 Task: Assign in the project AgileIntegrate the issue 'Integrate a new appointment booking feature into an existing service provider mobile application to enhance convenience and scheduling for customers' to the sprint 'Sprint Backlog Refinement'. Assign in the project AgileIntegrate the issue 'Develop a new tool for automated testing of mobile application usability and user experience' to the sprint 'Sprint Backlog Refinement'. Assign in the project AgileIntegrate the issue 'Upgrade the database indexing strategy of a web application to improve data retrieval and query performance' to the sprint 'Sprint Backlog Refinement'. Assign in the project AgileIntegrate the issue 'Create a new online platform for online sales and negotiation courses with advanced sales techniques and negotiation skills features' to the sprint 'Sprint Backlog Refinement'
Action: Mouse moved to (176, 45)
Screenshot: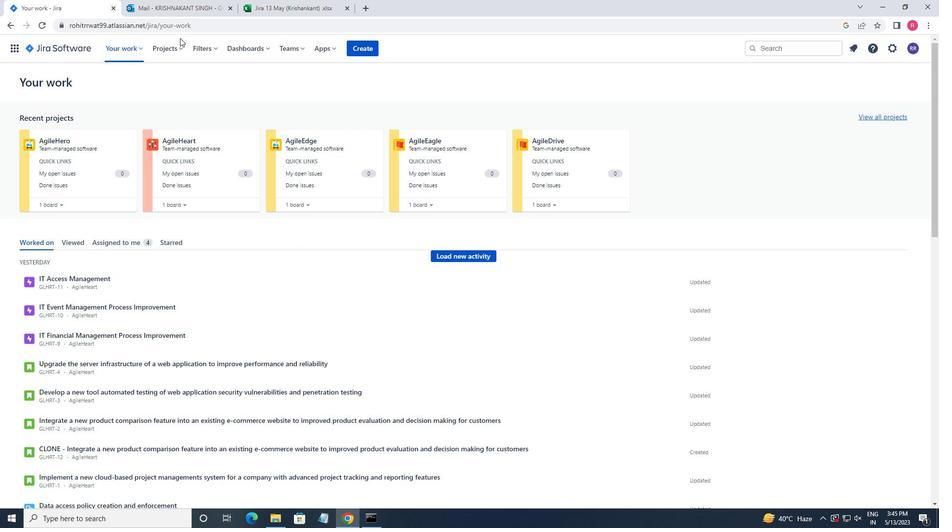 
Action: Mouse pressed left at (176, 45)
Screenshot: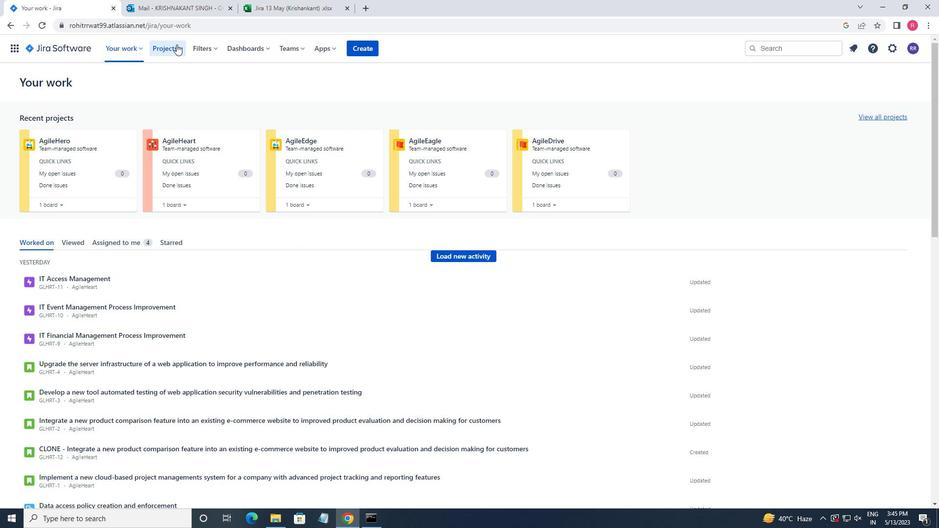 
Action: Mouse moved to (179, 91)
Screenshot: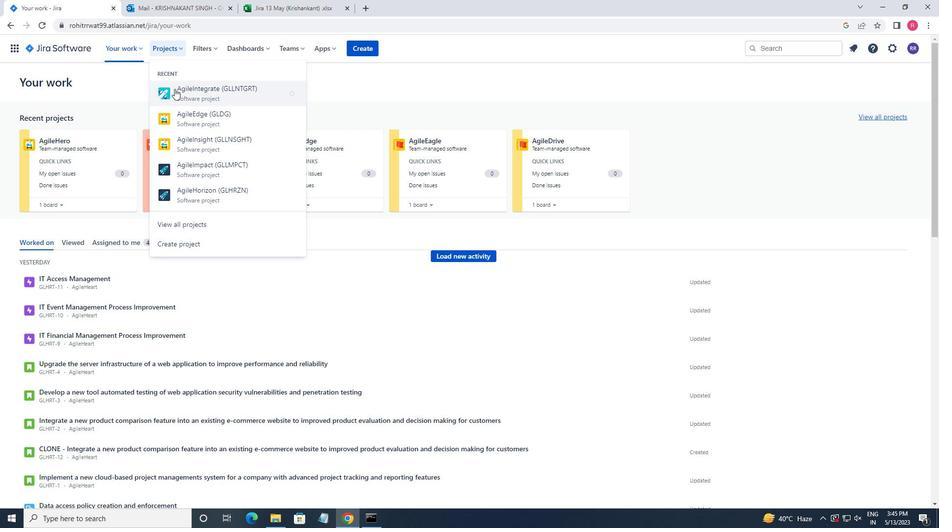 
Action: Mouse pressed left at (179, 91)
Screenshot: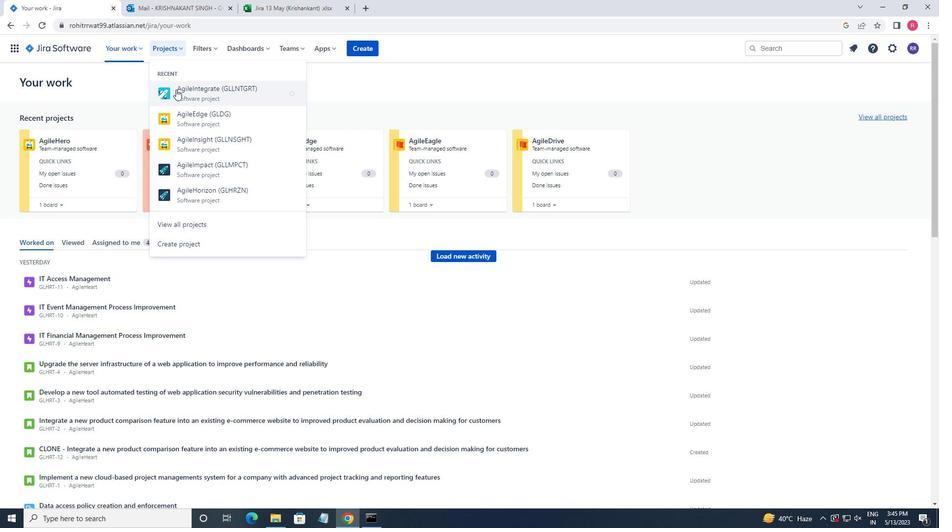 
Action: Mouse moved to (46, 148)
Screenshot: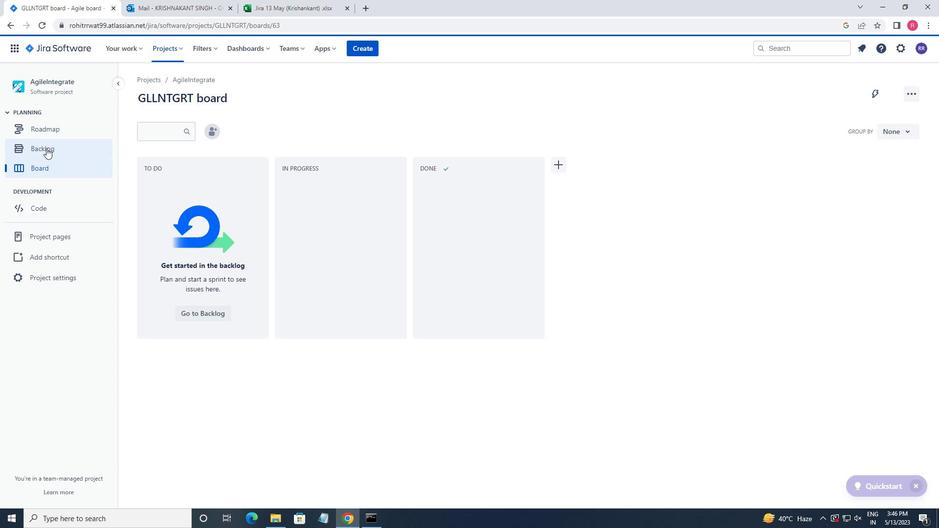 
Action: Mouse pressed left at (46, 148)
Screenshot: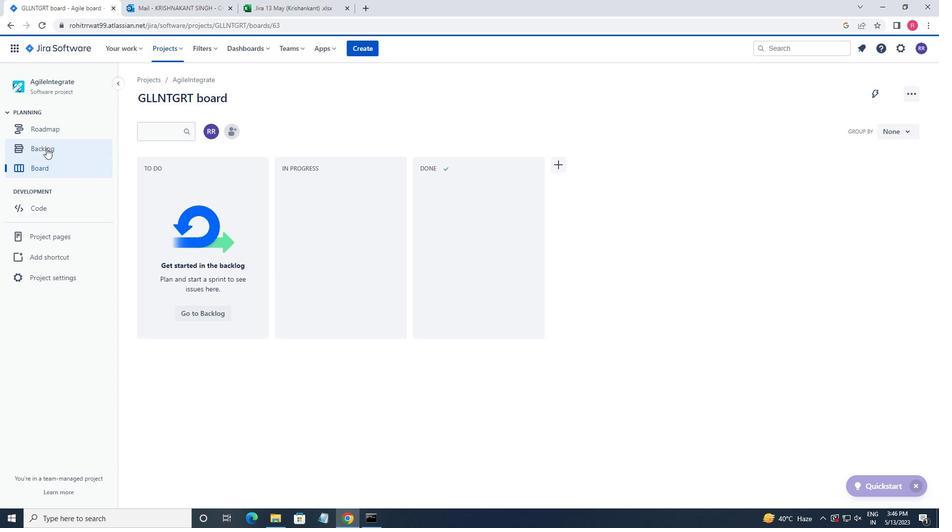 
Action: Mouse moved to (681, 373)
Screenshot: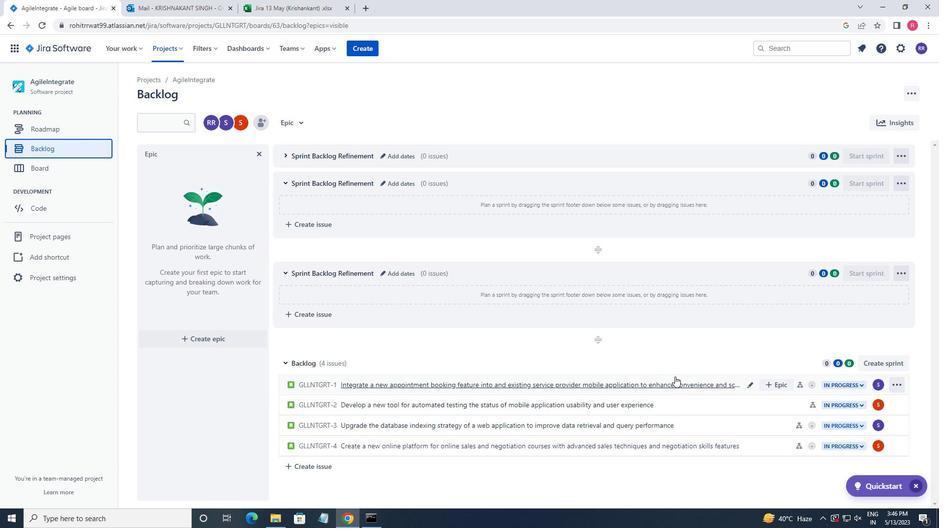 
Action: Mouse scrolled (681, 373) with delta (0, 0)
Screenshot: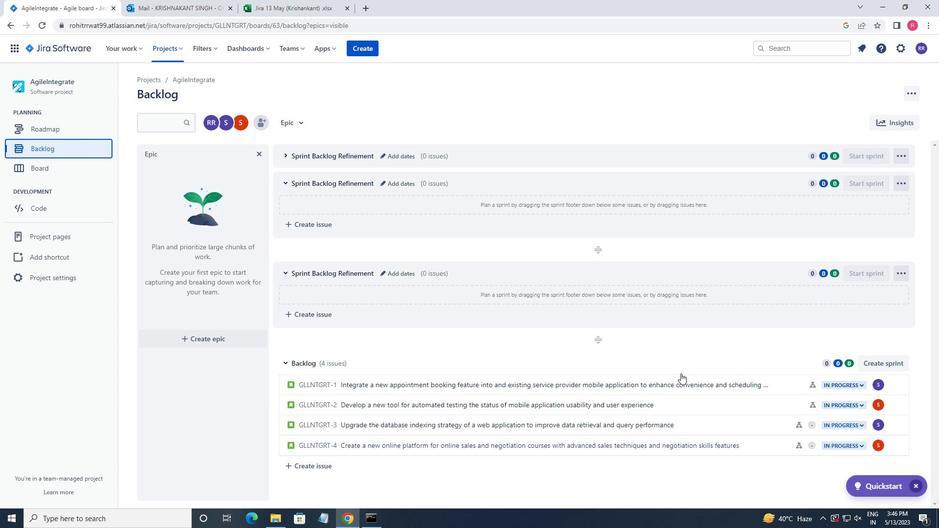 
Action: Mouse moved to (681, 373)
Screenshot: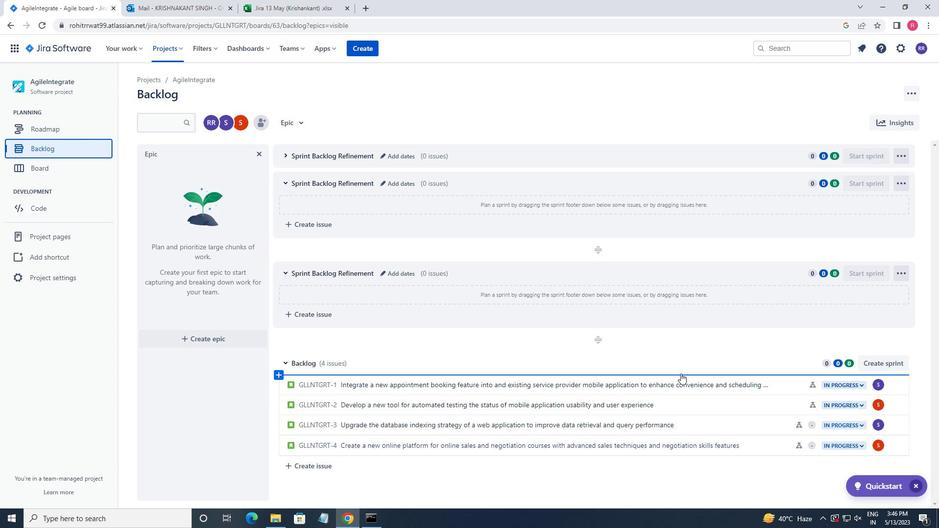 
Action: Mouse scrolled (681, 372) with delta (0, 0)
Screenshot: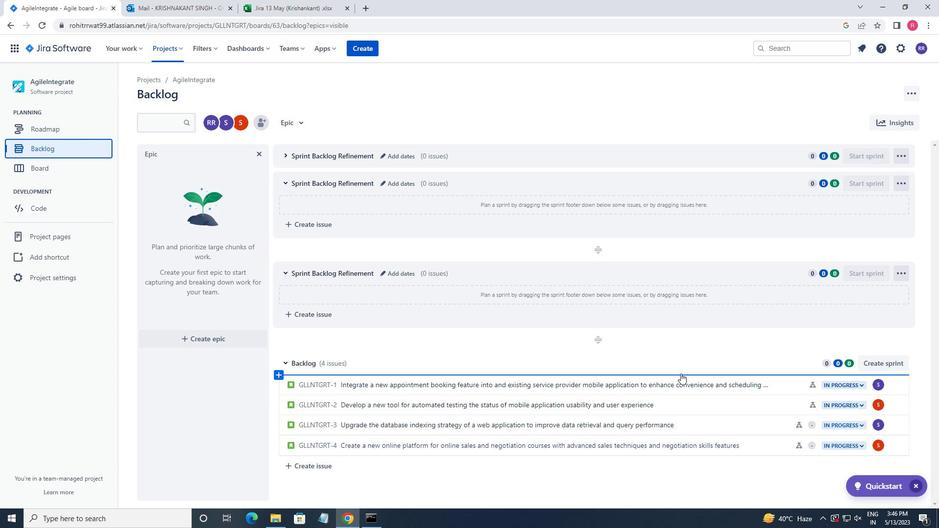 
Action: Mouse moved to (894, 382)
Screenshot: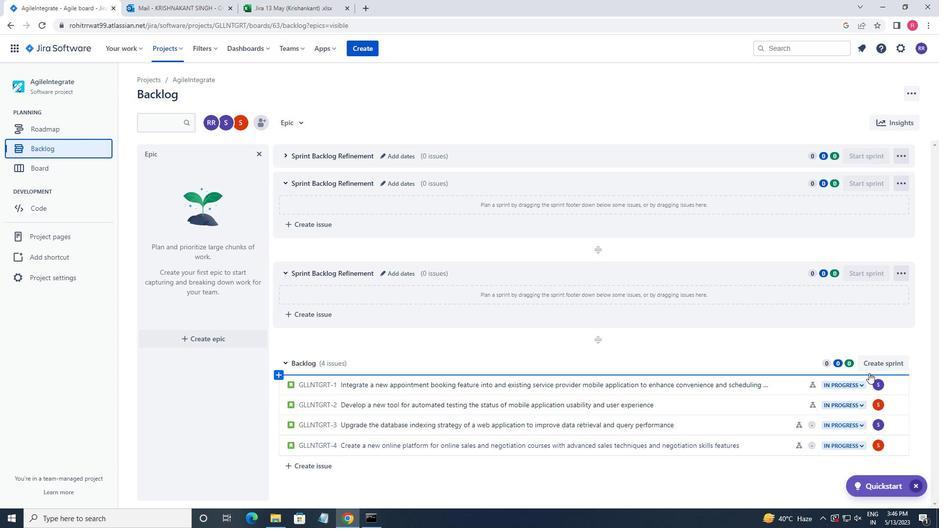 
Action: Mouse pressed left at (894, 382)
Screenshot: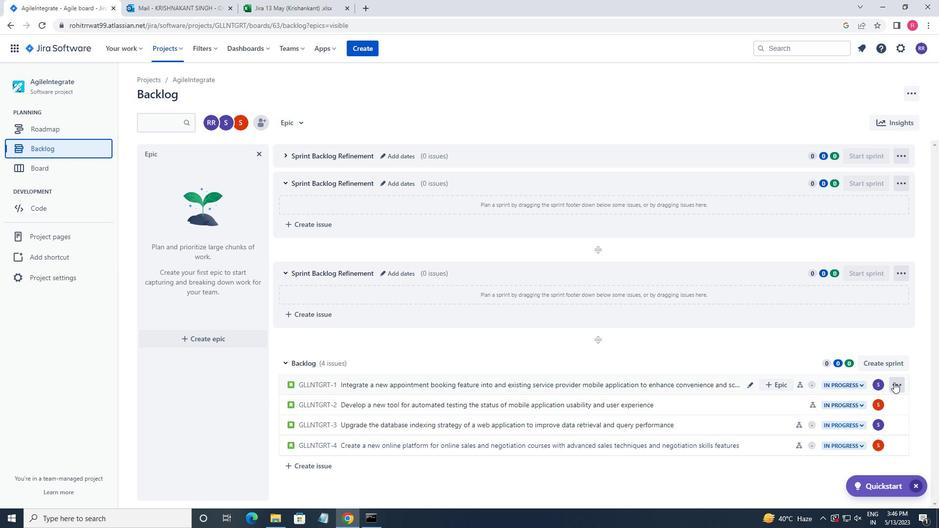 
Action: Mouse moved to (858, 301)
Screenshot: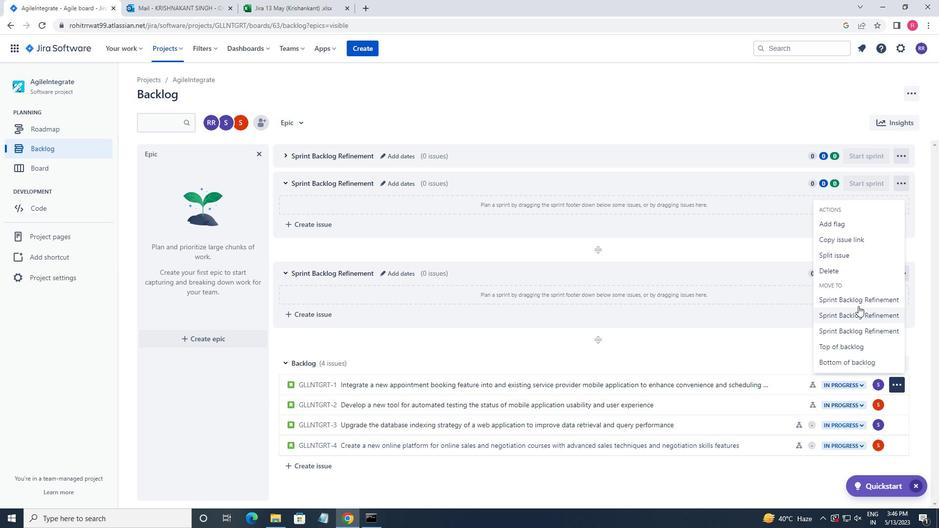 
Action: Mouse pressed left at (858, 301)
Screenshot: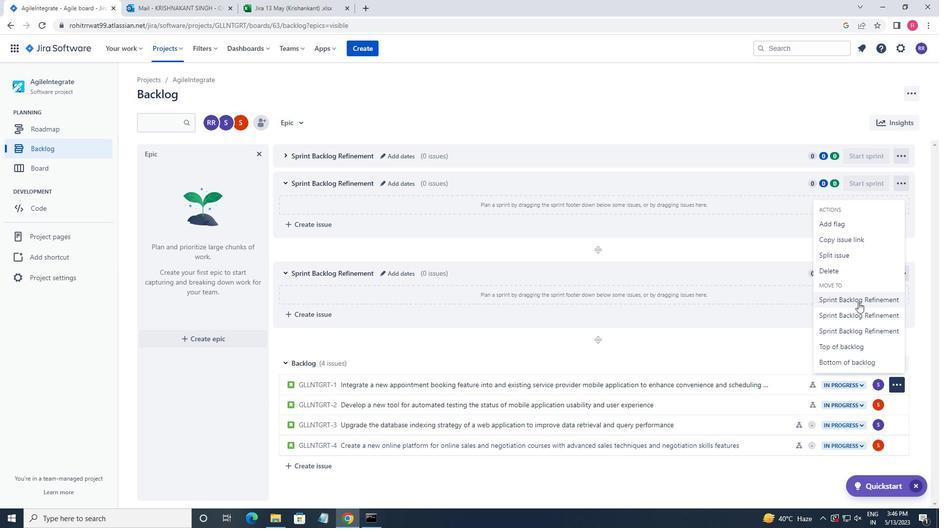 
Action: Mouse moved to (895, 381)
Screenshot: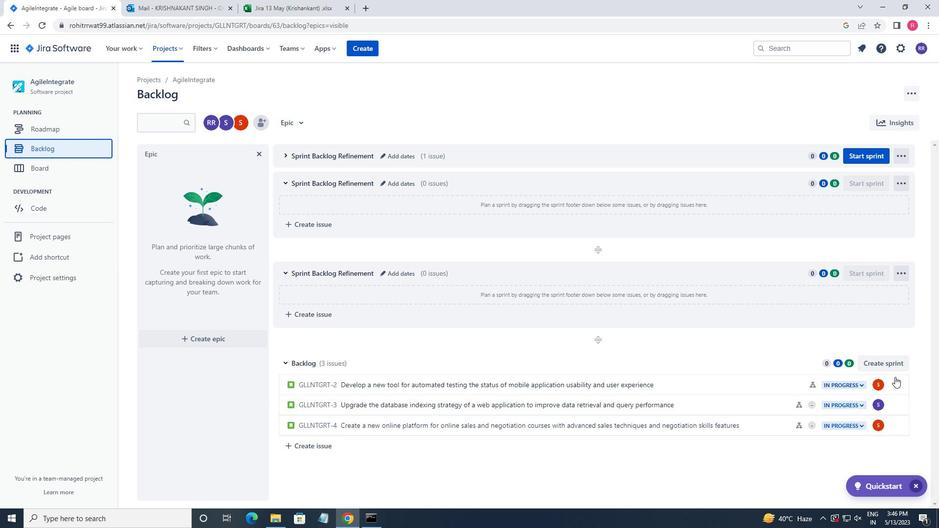 
Action: Mouse pressed left at (895, 381)
Screenshot: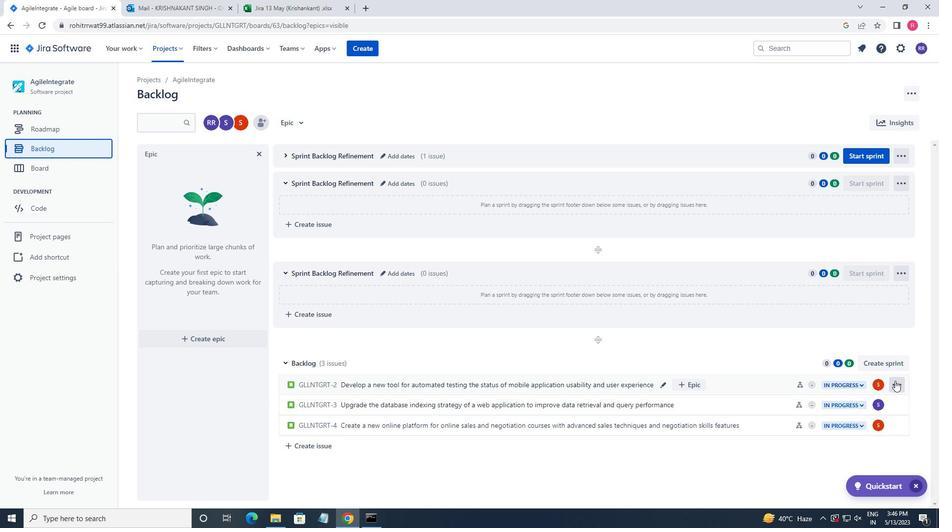 
Action: Mouse moved to (864, 318)
Screenshot: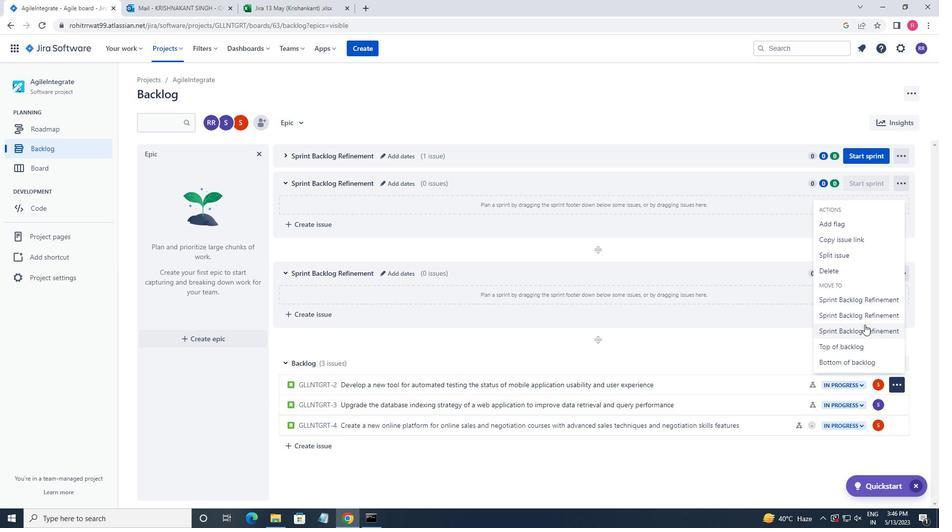 
Action: Mouse pressed left at (864, 318)
Screenshot: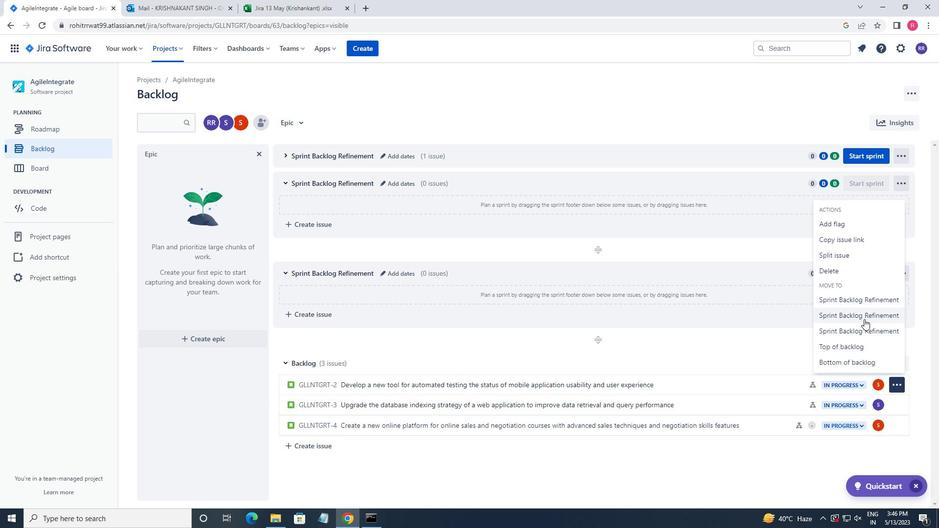 
Action: Mouse moved to (890, 391)
Screenshot: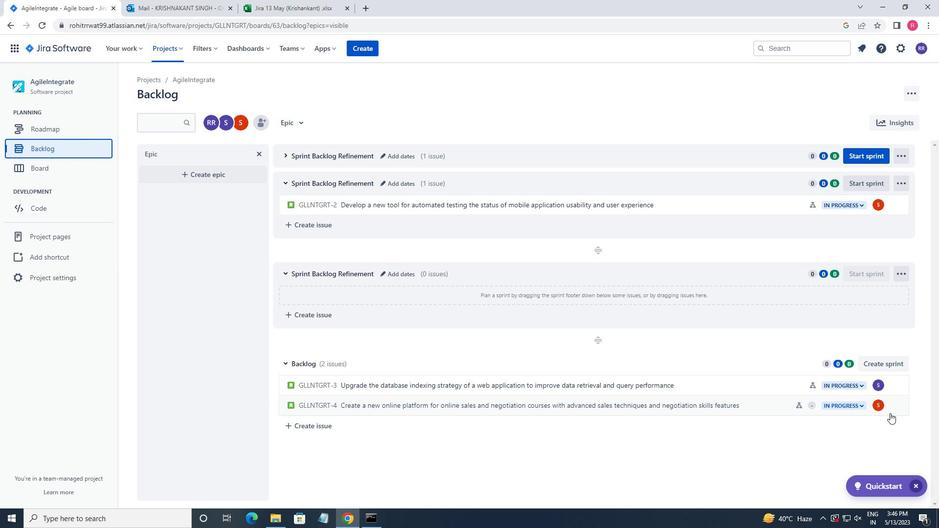
Action: Mouse pressed left at (890, 391)
Screenshot: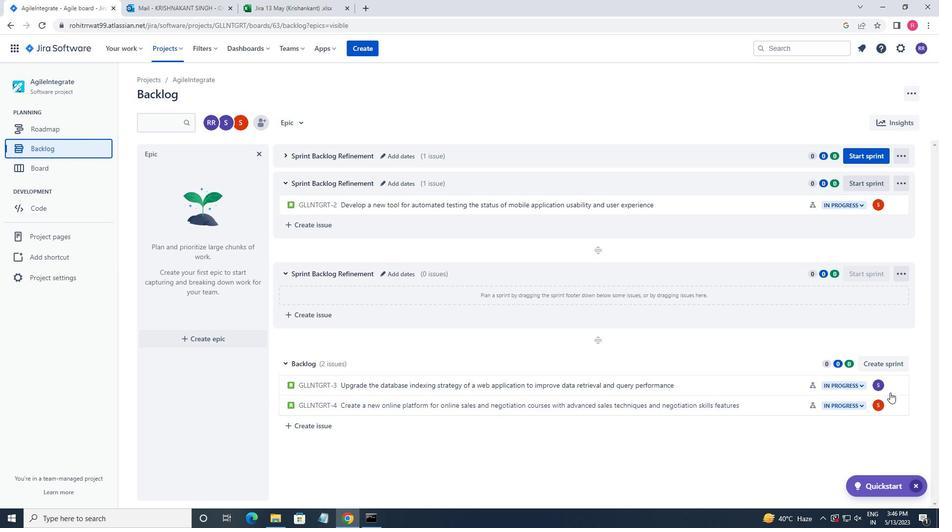 
Action: Mouse moved to (865, 331)
Screenshot: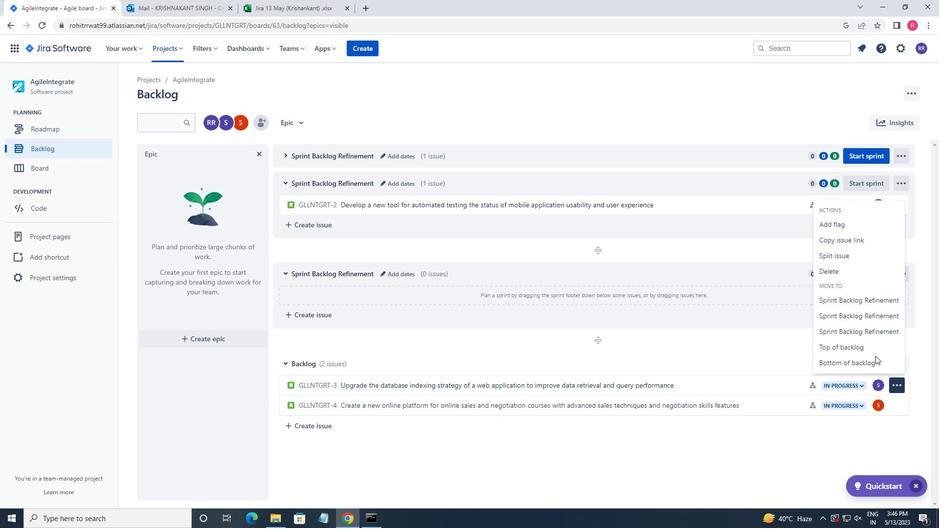
Action: Mouse pressed left at (865, 331)
Screenshot: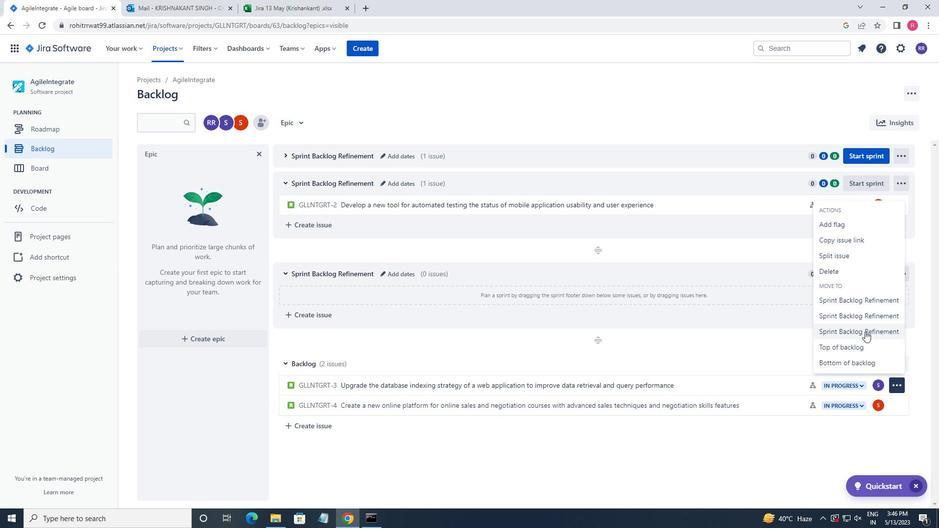 
Action: Mouse moved to (897, 385)
Screenshot: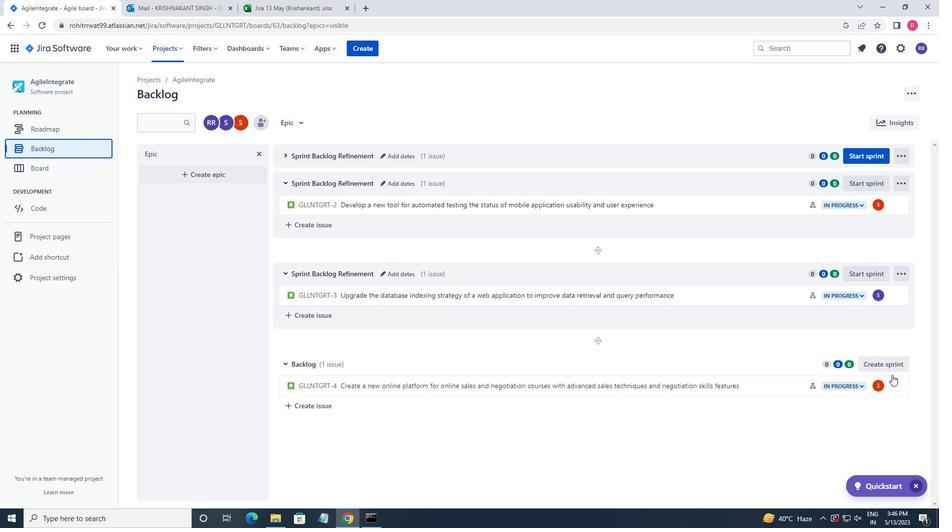 
Action: Mouse pressed left at (897, 385)
Screenshot: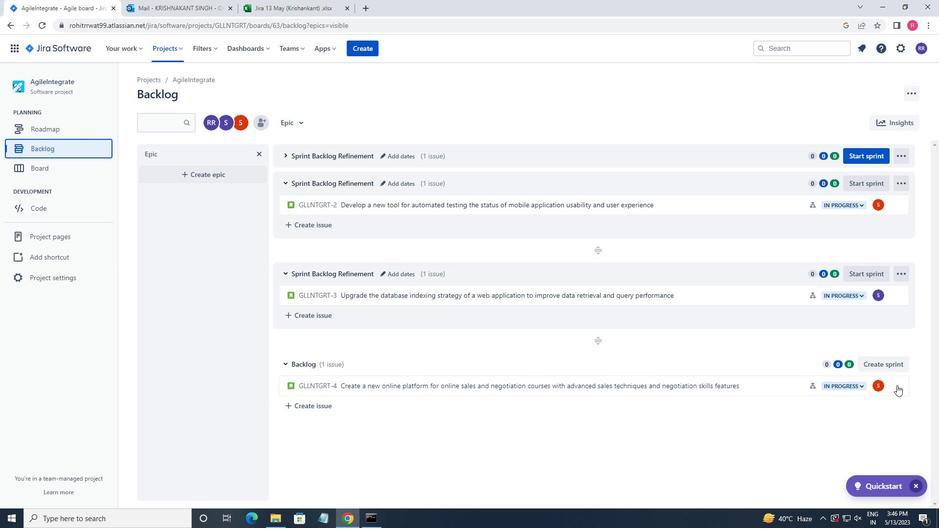 
Action: Mouse moved to (889, 335)
Screenshot: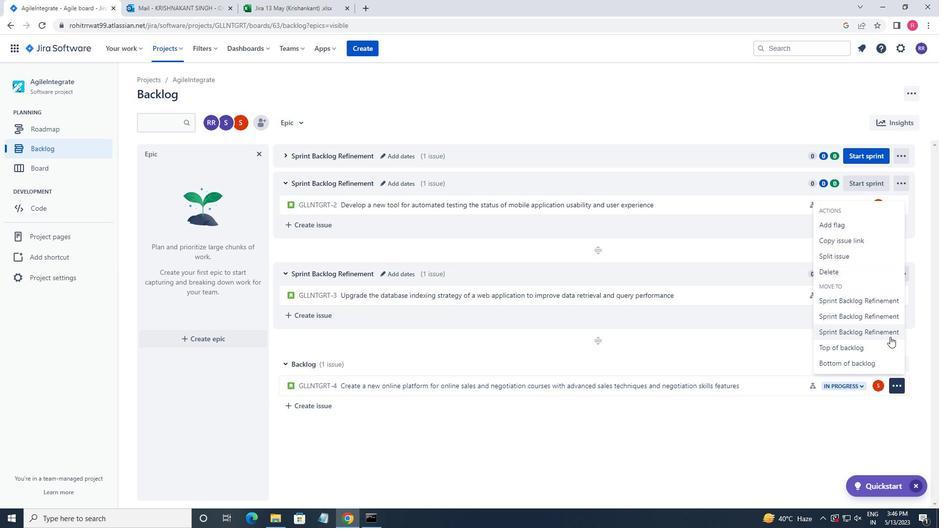 
Action: Mouse pressed left at (889, 335)
Screenshot: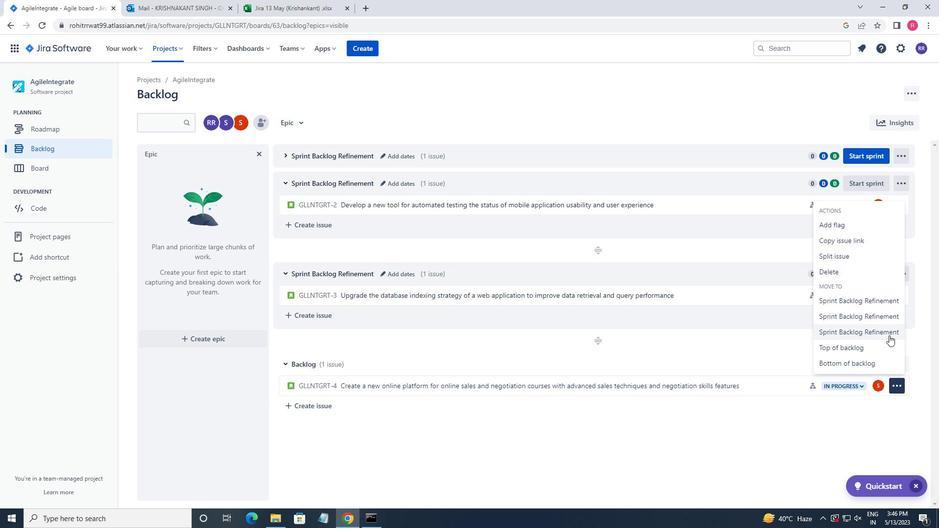 
Action: Mouse moved to (285, 156)
Screenshot: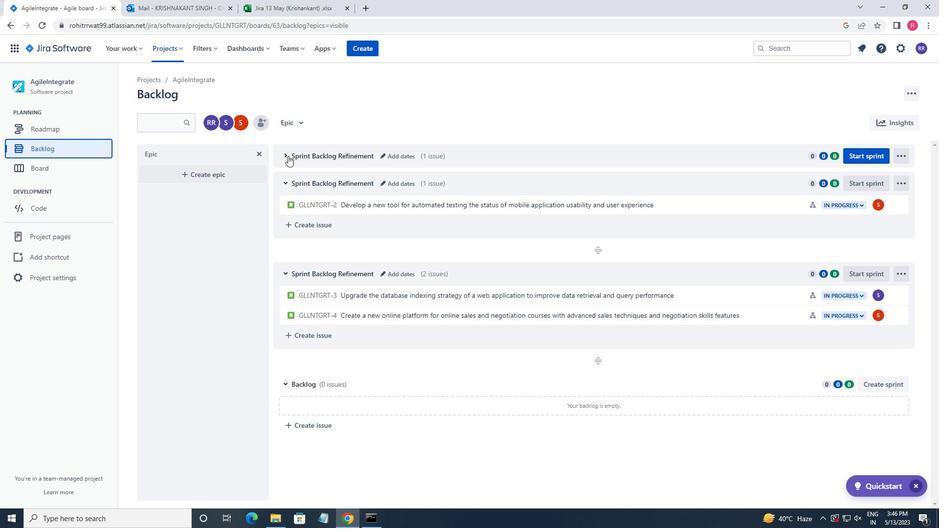 
Action: Mouse pressed left at (285, 156)
Screenshot: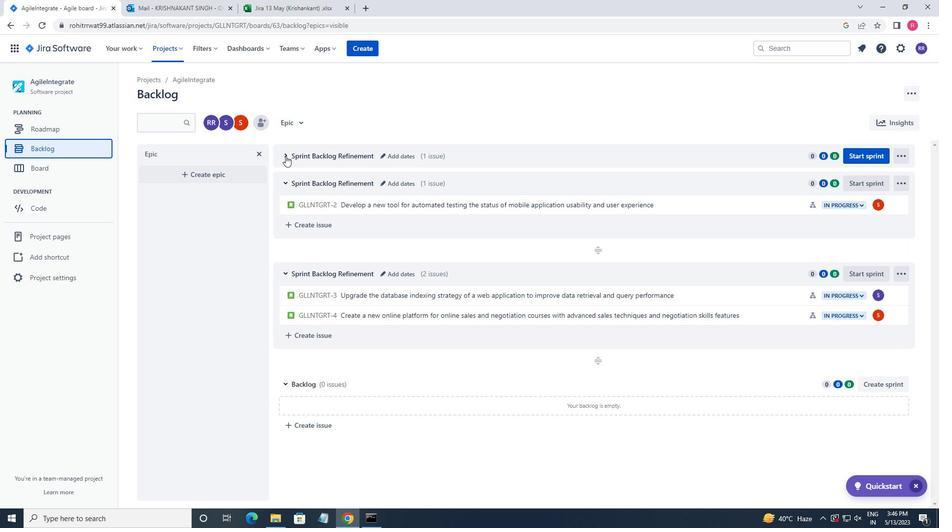
Action: Mouse moved to (290, 172)
Screenshot: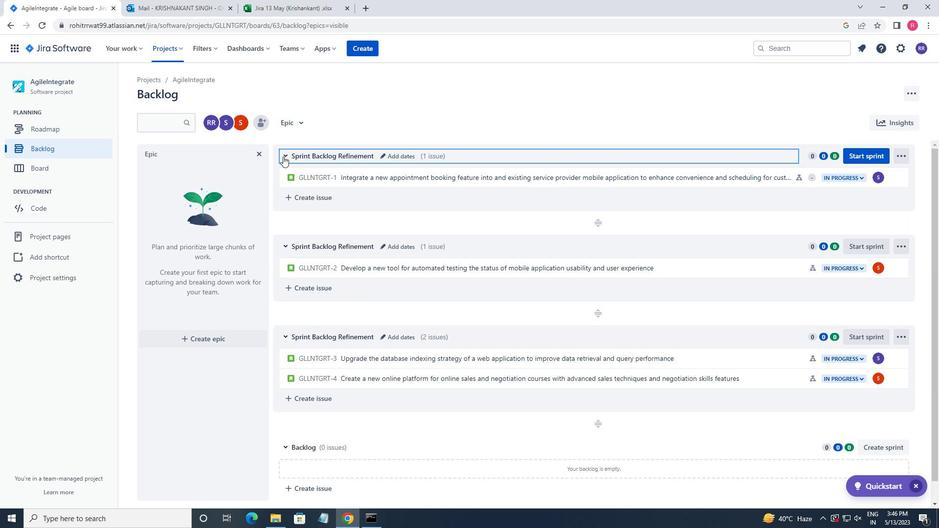 
Action: Mouse scrolled (290, 173) with delta (0, 0)
Screenshot: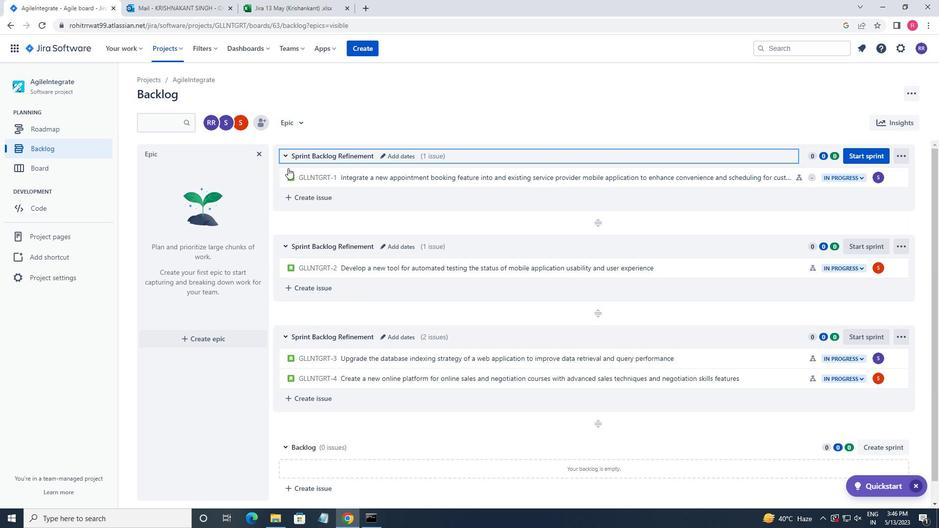 
Action: Mouse scrolled (290, 173) with delta (0, 0)
Screenshot: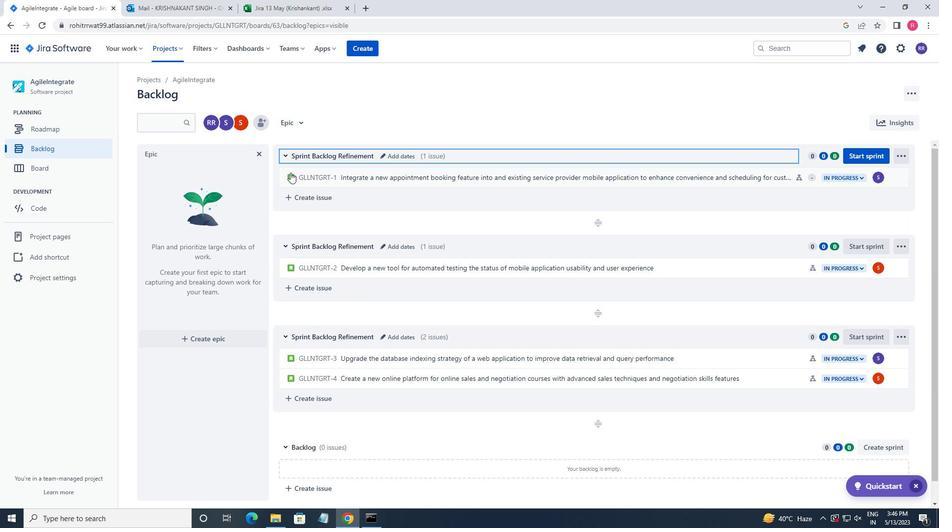 
Action: Mouse moved to (291, 173)
Screenshot: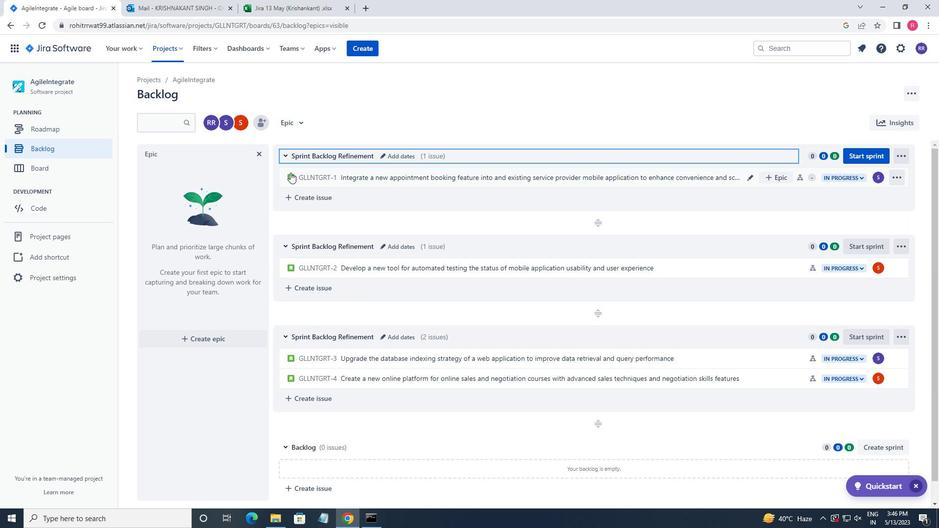 
